 Task: visit on peoples page and checked how many employees works in United Health Group
Action: Mouse moved to (472, 40)
Screenshot: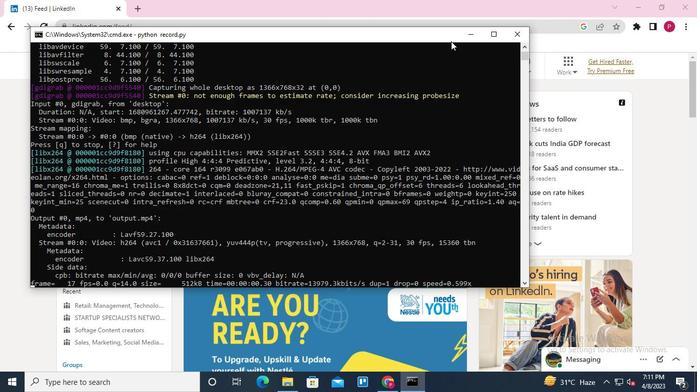 
Action: Mouse pressed left at (472, 40)
Screenshot: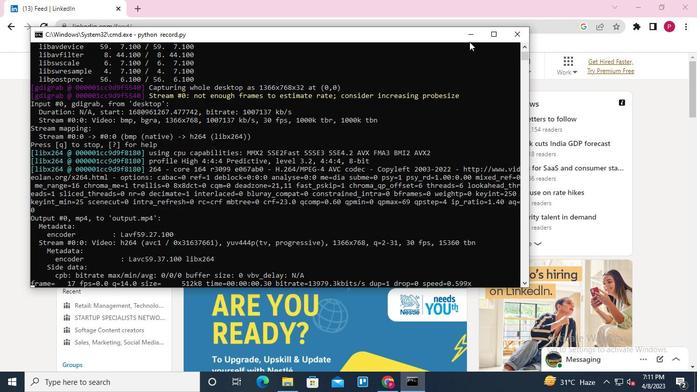 
Action: Mouse moved to (116, 69)
Screenshot: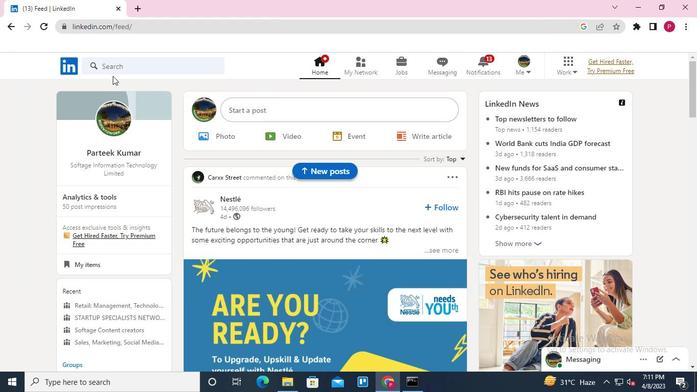 
Action: Mouse pressed left at (116, 69)
Screenshot: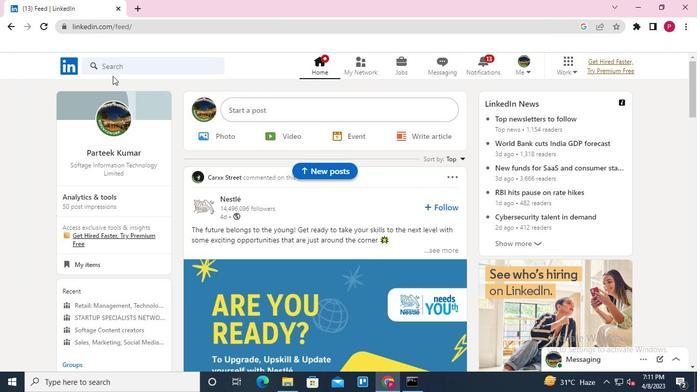 
Action: Mouse moved to (108, 111)
Screenshot: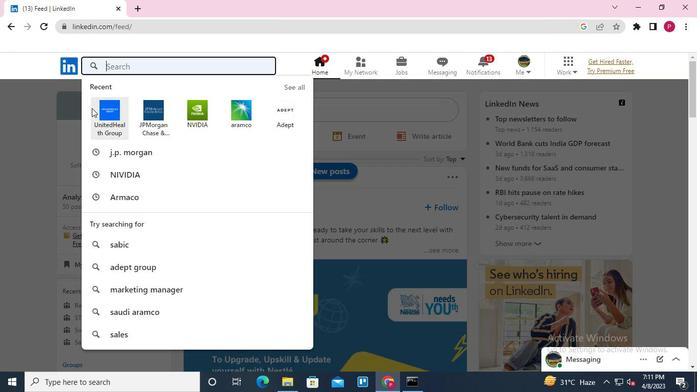 
Action: Mouse pressed left at (108, 111)
Screenshot: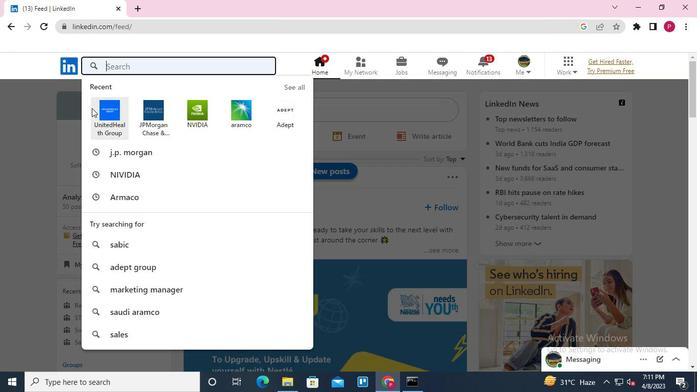 
Action: Mouse moved to (292, 124)
Screenshot: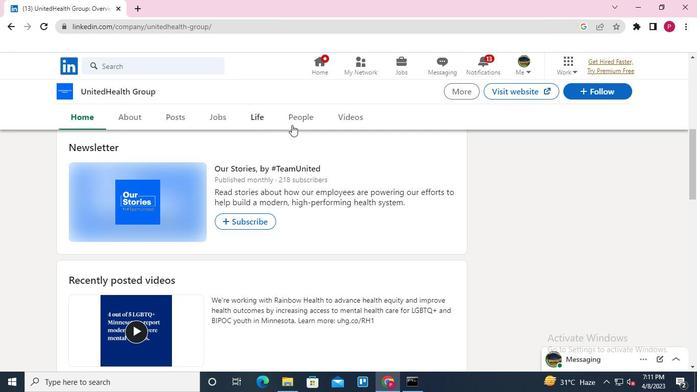 
Action: Mouse pressed left at (292, 124)
Screenshot: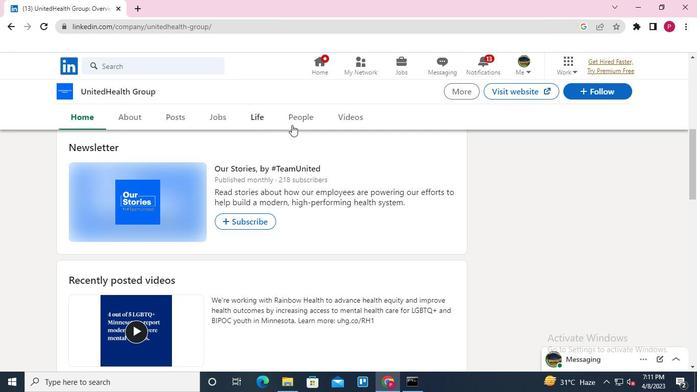 
Action: Mouse moved to (157, 250)
Screenshot: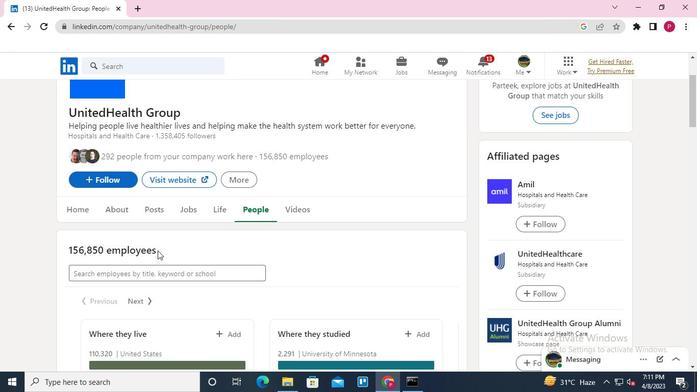 
Action: Mouse pressed left at (157, 250)
Screenshot: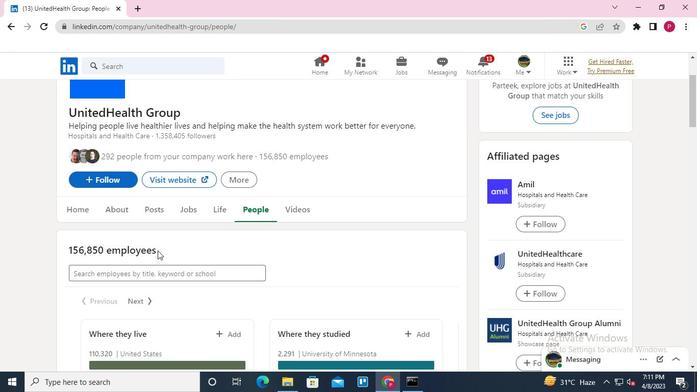 
Action: Mouse moved to (163, 250)
Screenshot: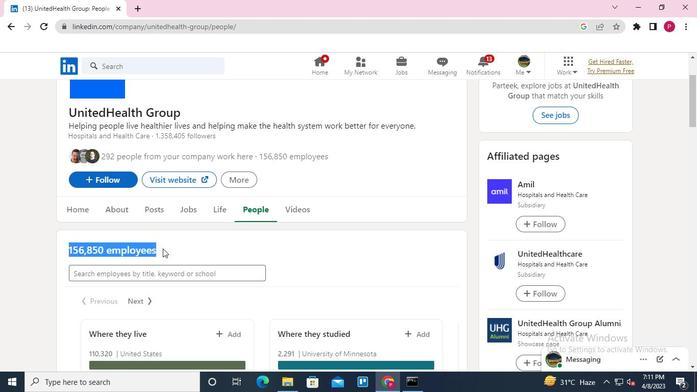 
Action: Keyboard Key.alt_l
Screenshot: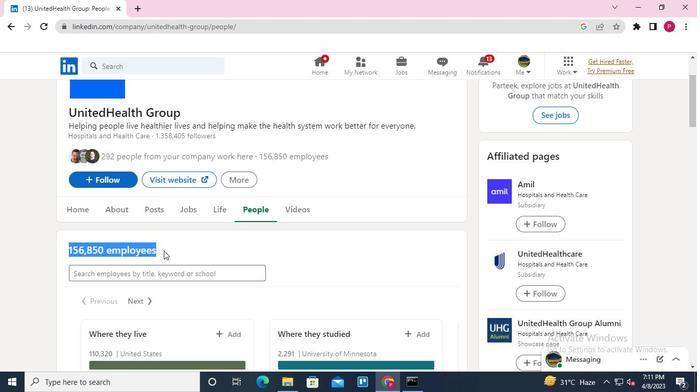 
Action: Keyboard Key.tab
Screenshot: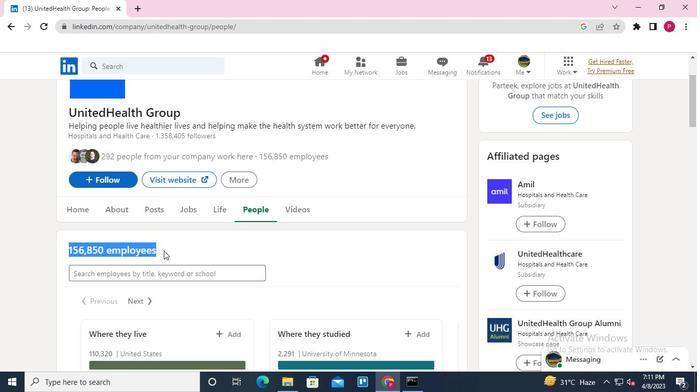 
Action: Mouse moved to (508, 37)
Screenshot: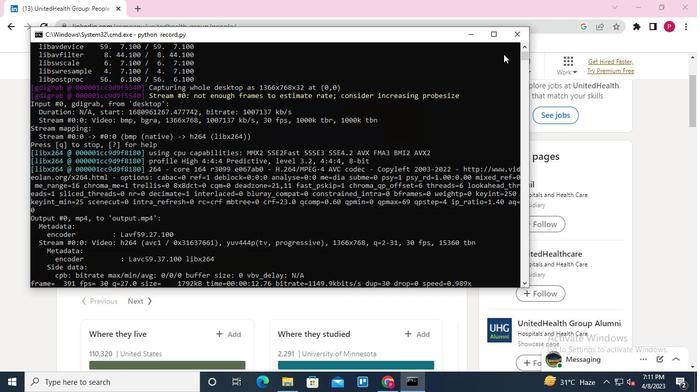 
Action: Mouse pressed left at (508, 37)
Screenshot: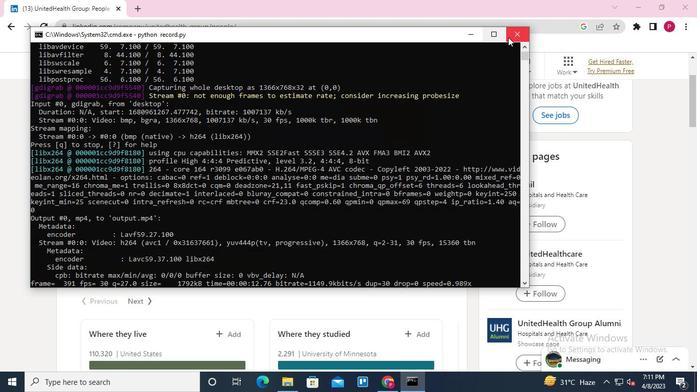 
